 Task: Open Card Card0000000373 in Board Board0000000094 in Workspace WS0000000032 in Trello. Add Member Ayush98111@gmail.com to Card Card0000000373 in Board Board0000000094 in Workspace WS0000000032 in Trello. Add Green Label titled Label0000000373 to Card Card0000000373 in Board Board0000000094 in Workspace WS0000000032 in Trello. Add Checklist CL0000000373 to Card Card0000000373 in Board Board0000000094 in Workspace WS0000000032 in Trello. Add Dates with Start Date as Apr 08 2023 and Due Date as Apr 30 2023 to Card Card0000000373 in Board Board0000000094 in Workspace WS0000000032 in Trello
Action: Mouse moved to (106, 344)
Screenshot: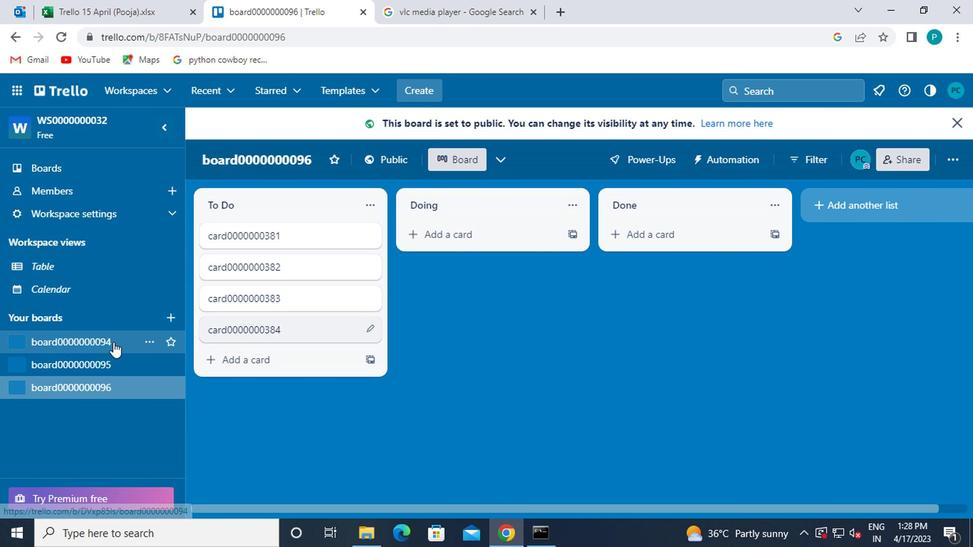 
Action: Mouse pressed left at (106, 344)
Screenshot: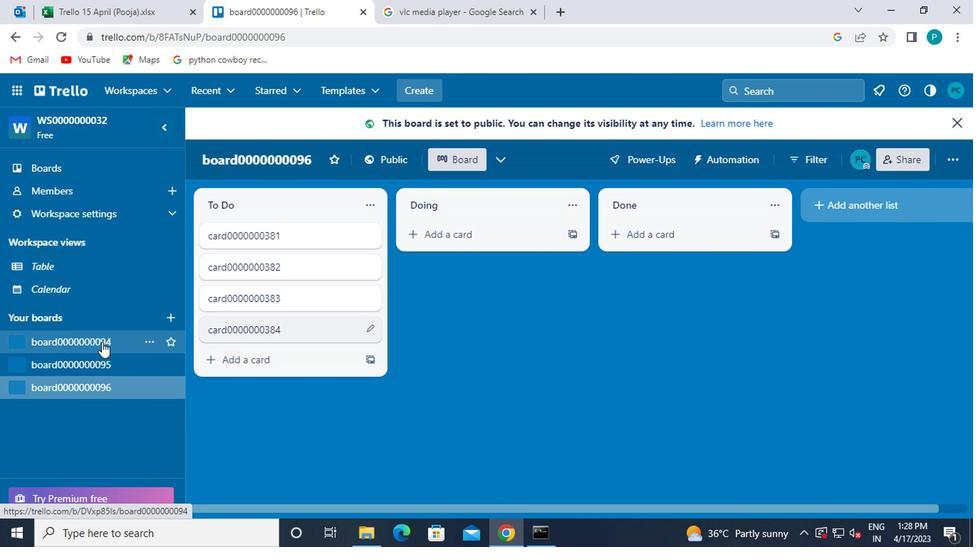 
Action: Mouse moved to (227, 207)
Screenshot: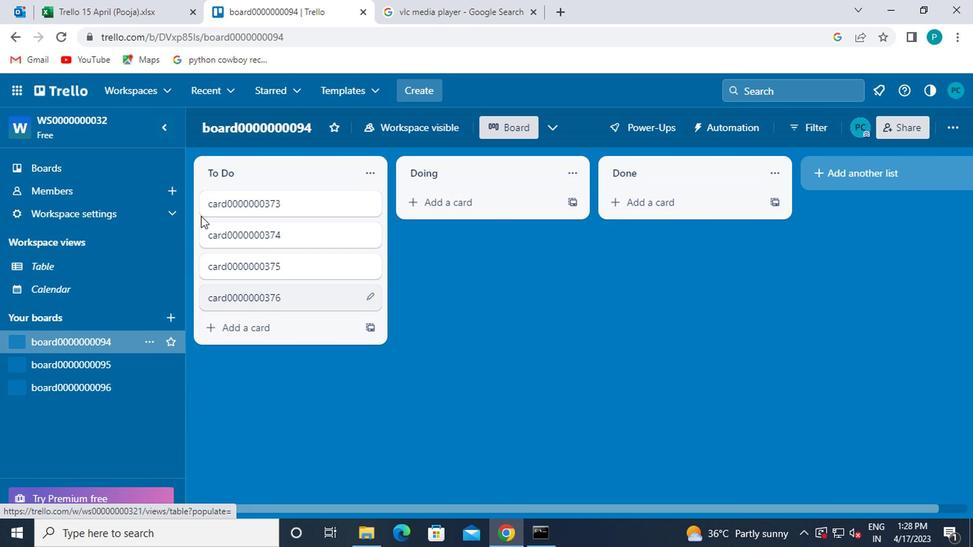 
Action: Mouse pressed left at (227, 207)
Screenshot: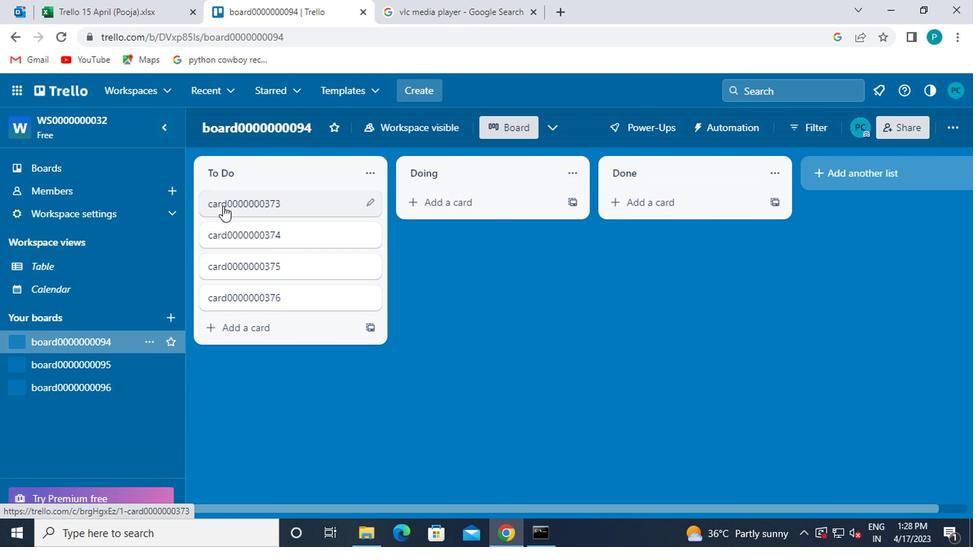 
Action: Mouse moved to (647, 204)
Screenshot: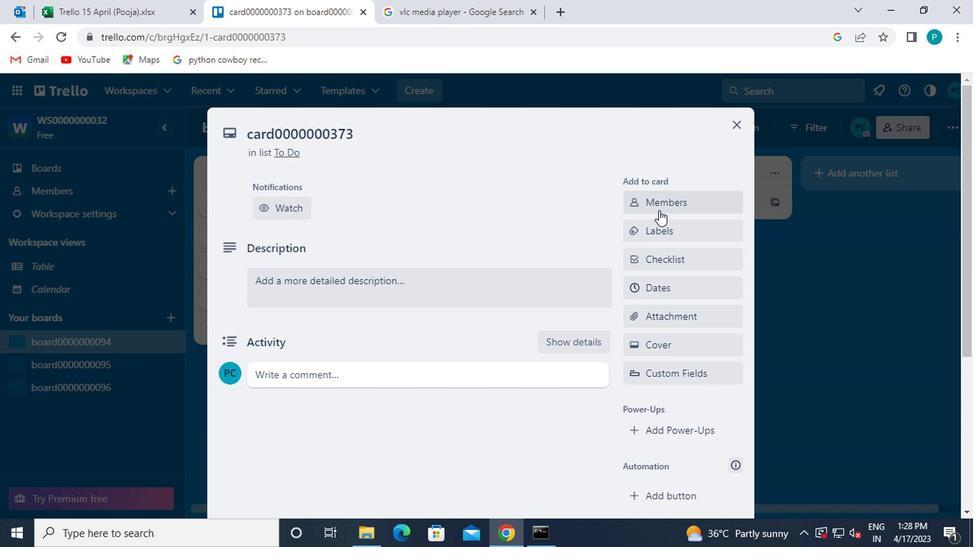 
Action: Mouse pressed left at (647, 204)
Screenshot: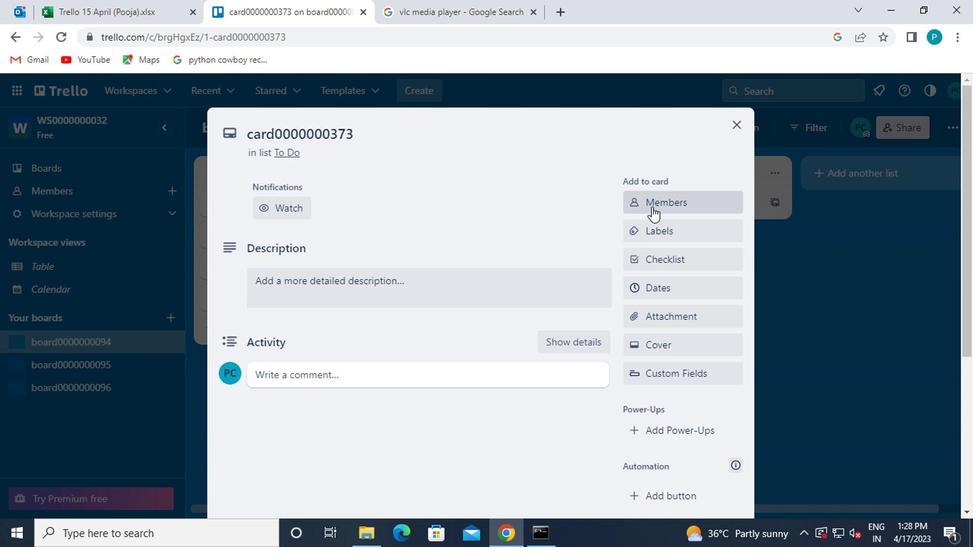 
Action: Mouse moved to (654, 267)
Screenshot: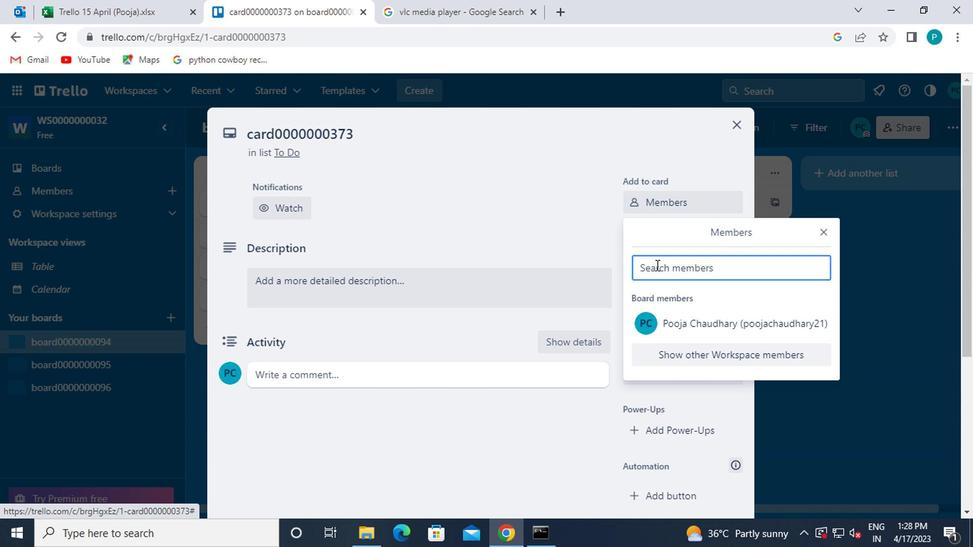 
Action: Mouse pressed left at (654, 267)
Screenshot: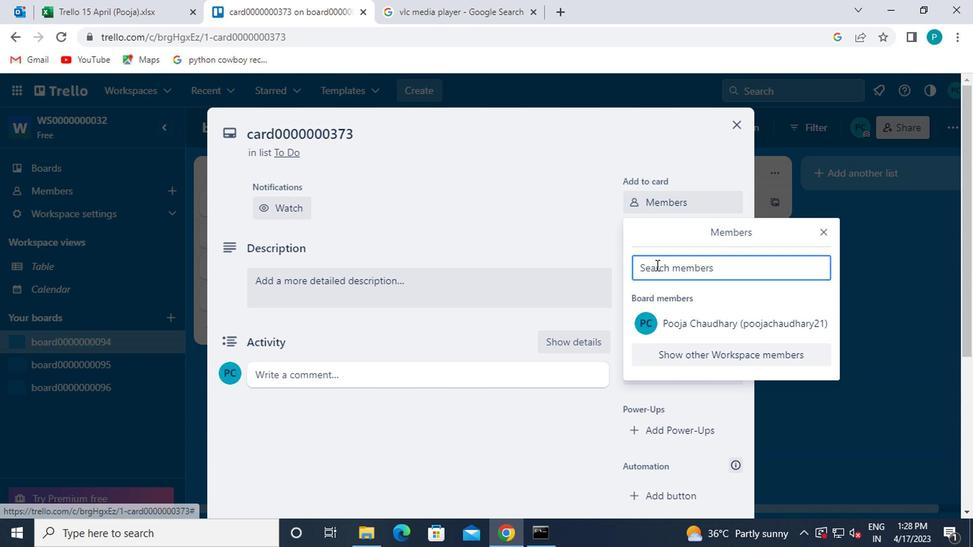 
Action: Mouse moved to (655, 264)
Screenshot: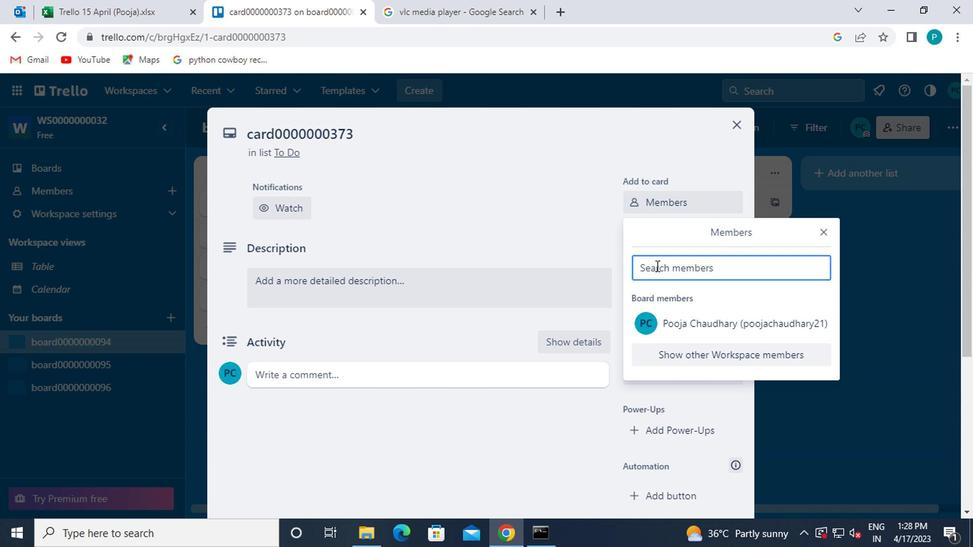 
Action: Key pressed ayush98111<Key.shift>@GMAIL.COM
Screenshot: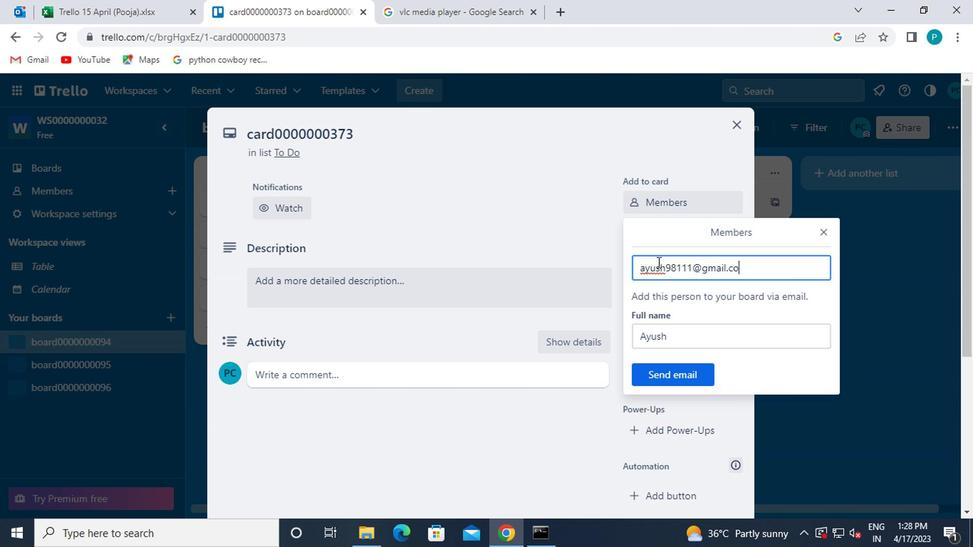 
Action: Mouse moved to (687, 371)
Screenshot: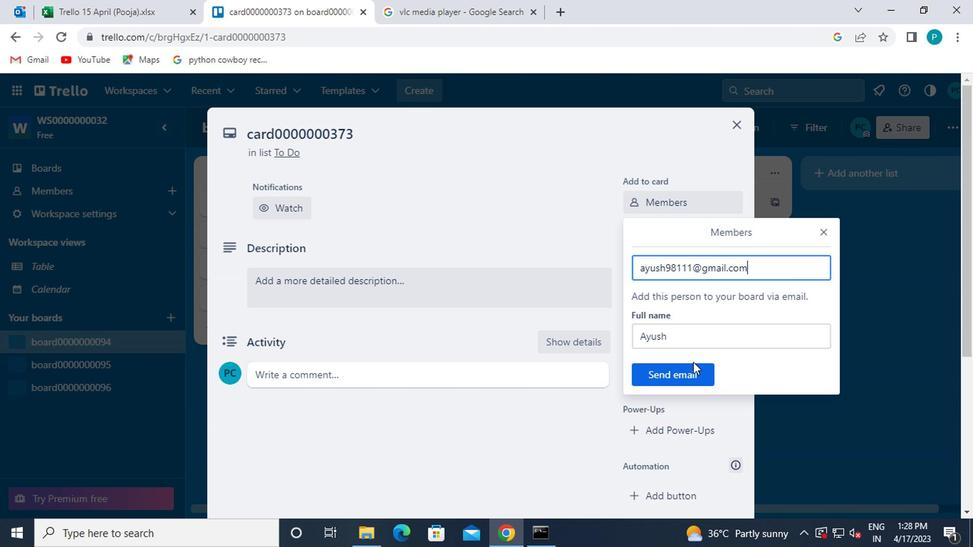 
Action: Mouse pressed left at (687, 371)
Screenshot: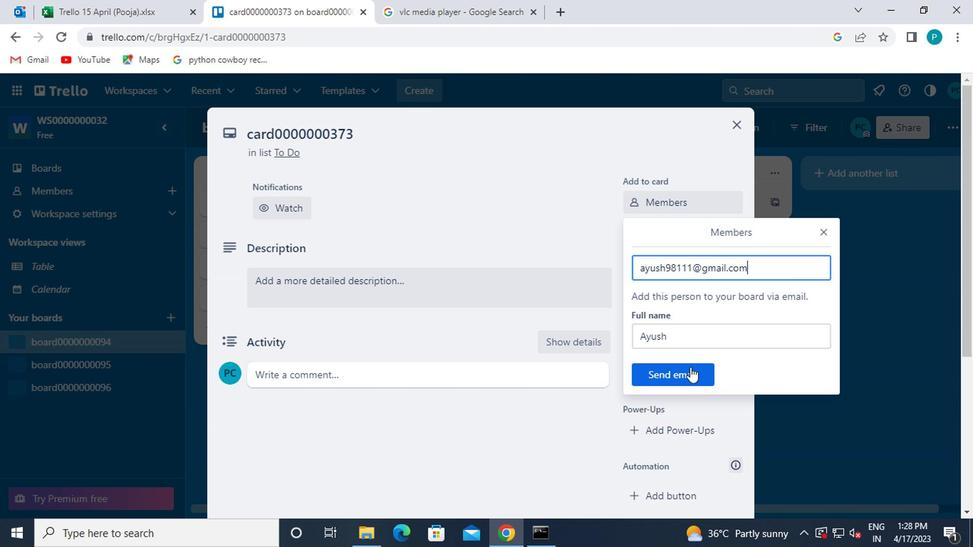 
Action: Mouse moved to (638, 283)
Screenshot: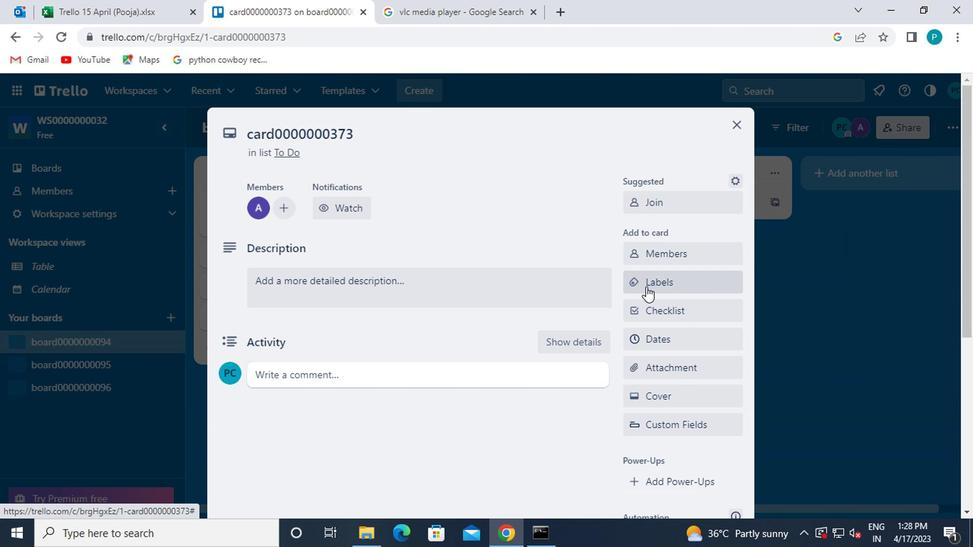 
Action: Mouse pressed left at (638, 283)
Screenshot: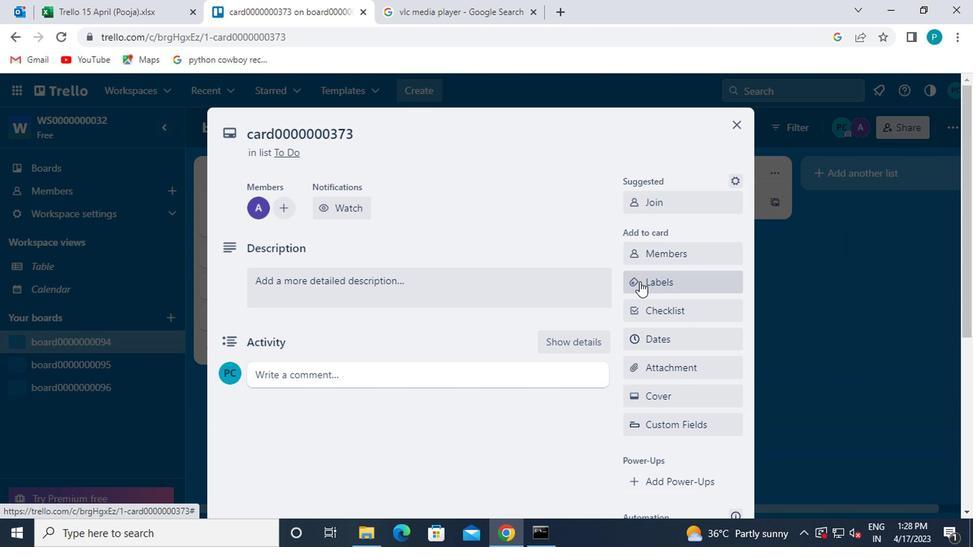 
Action: Mouse moved to (687, 379)
Screenshot: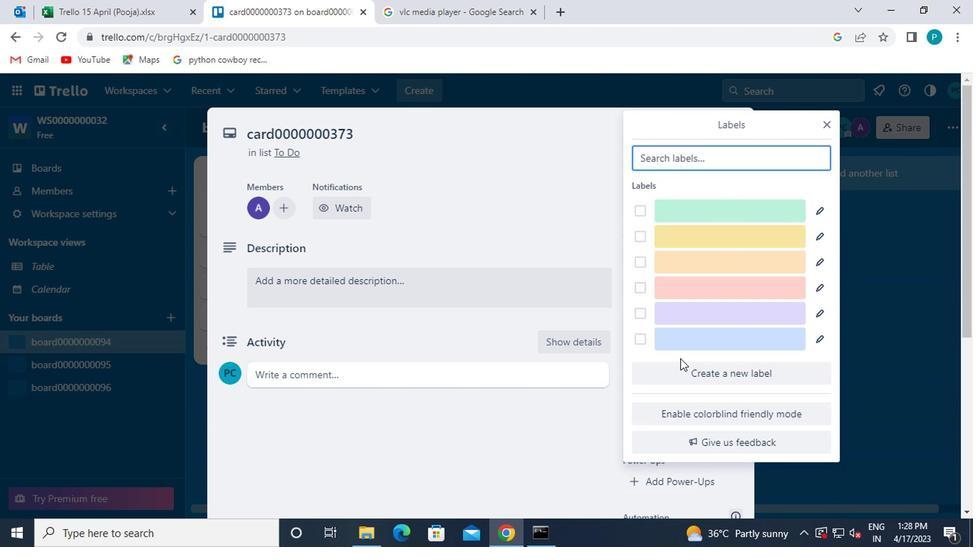 
Action: Mouse pressed left at (687, 379)
Screenshot: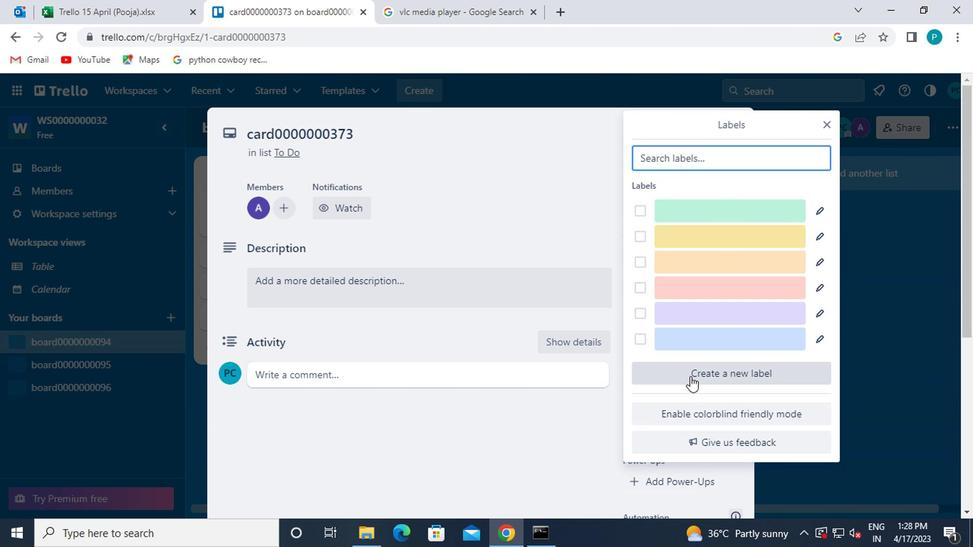 
Action: Mouse moved to (659, 329)
Screenshot: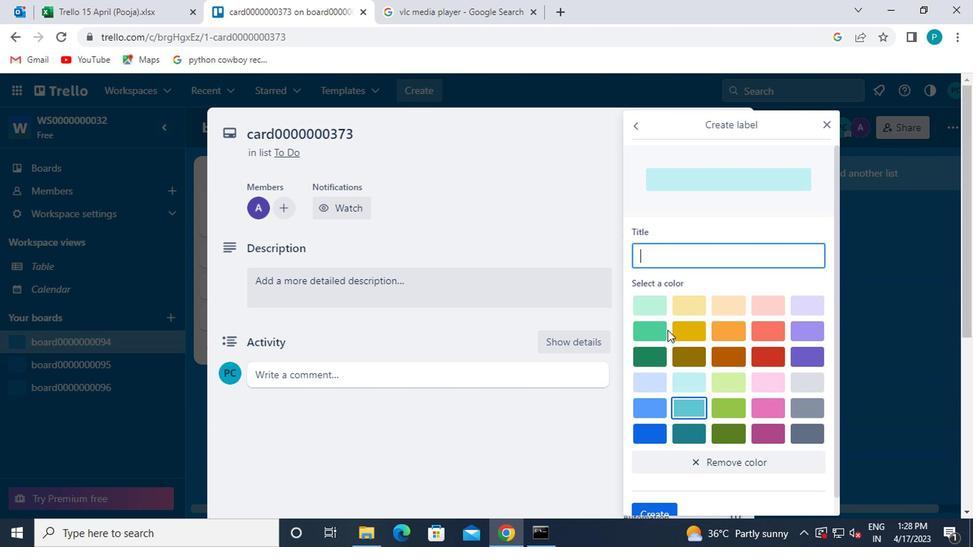 
Action: Mouse pressed left at (659, 329)
Screenshot: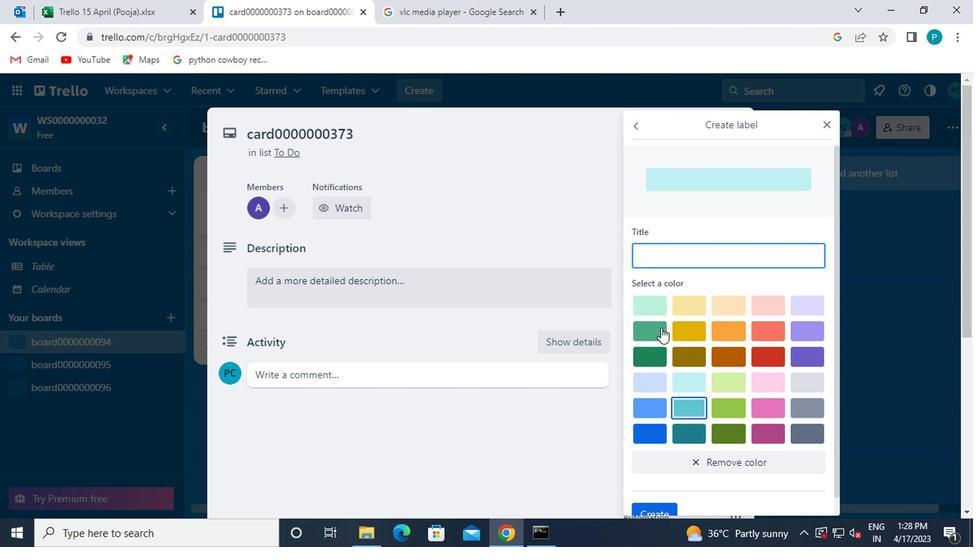 
Action: Mouse moved to (643, 253)
Screenshot: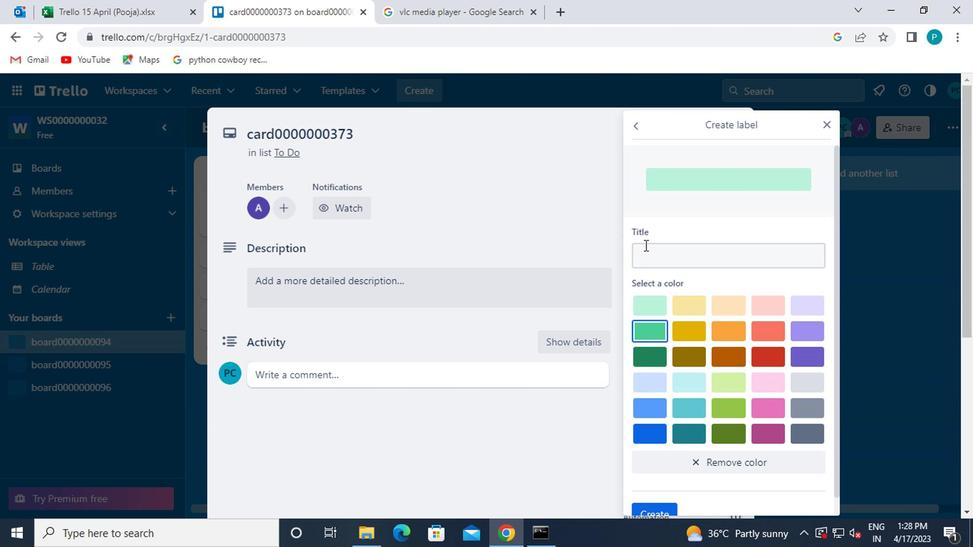 
Action: Mouse pressed left at (643, 253)
Screenshot: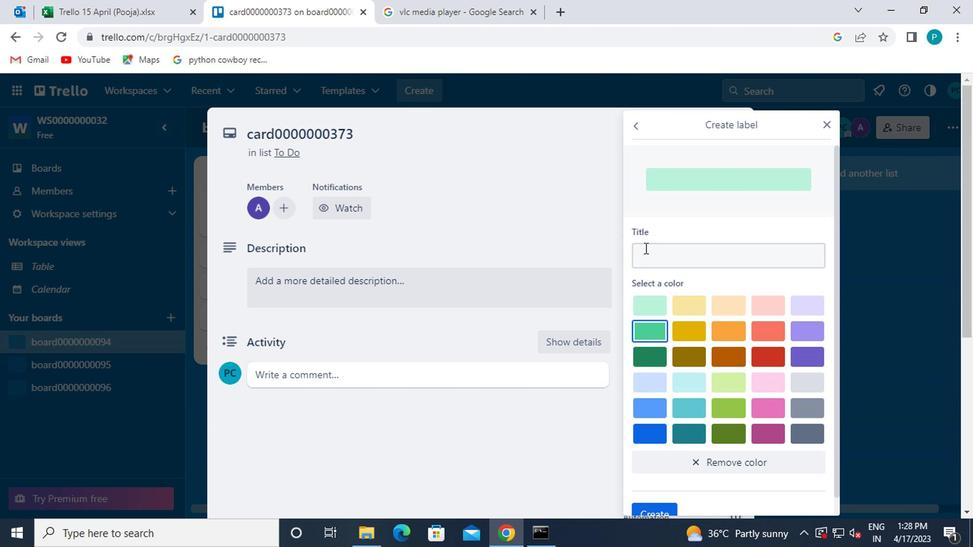 
Action: Mouse moved to (643, 253)
Screenshot: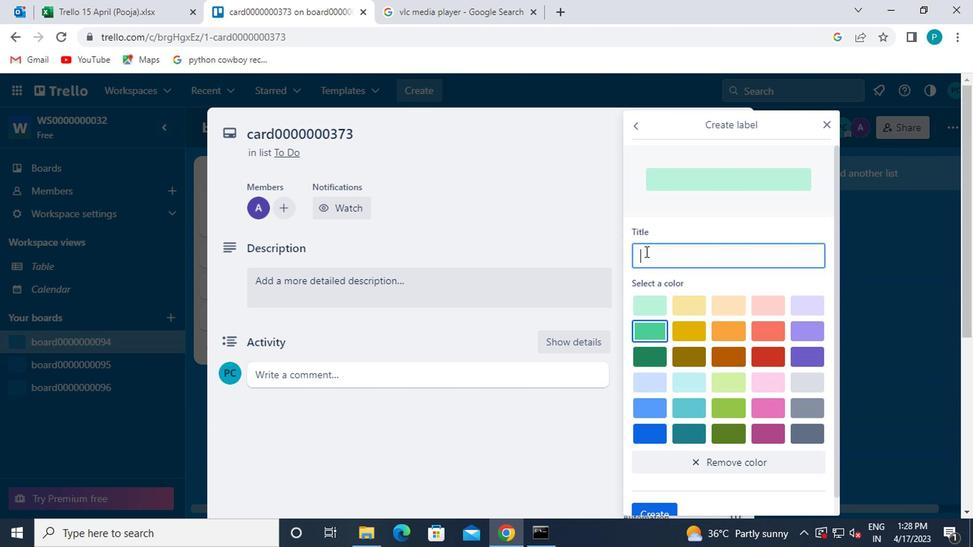 
Action: Key pressed <Key.caps_lock>L<Key.caps_lock>ABEL0000000373
Screenshot: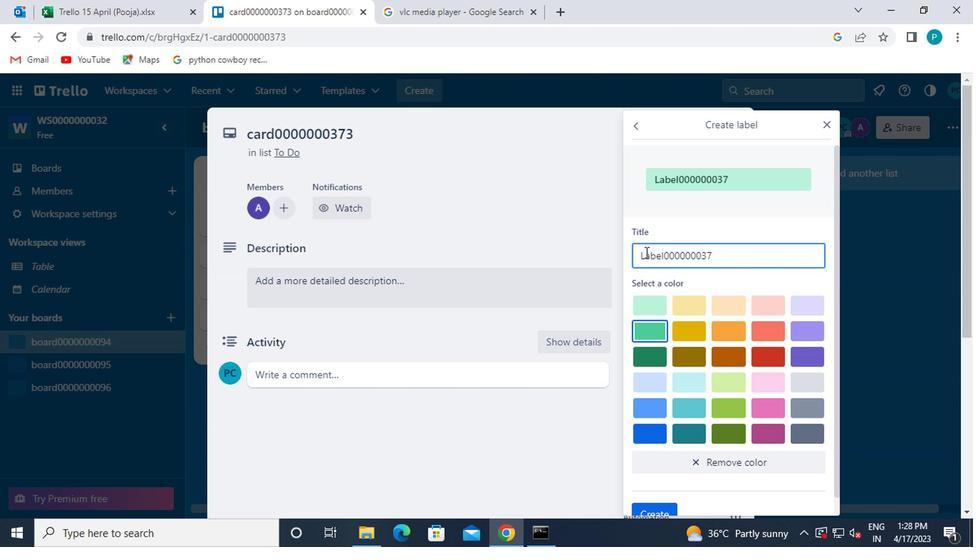 
Action: Mouse moved to (643, 266)
Screenshot: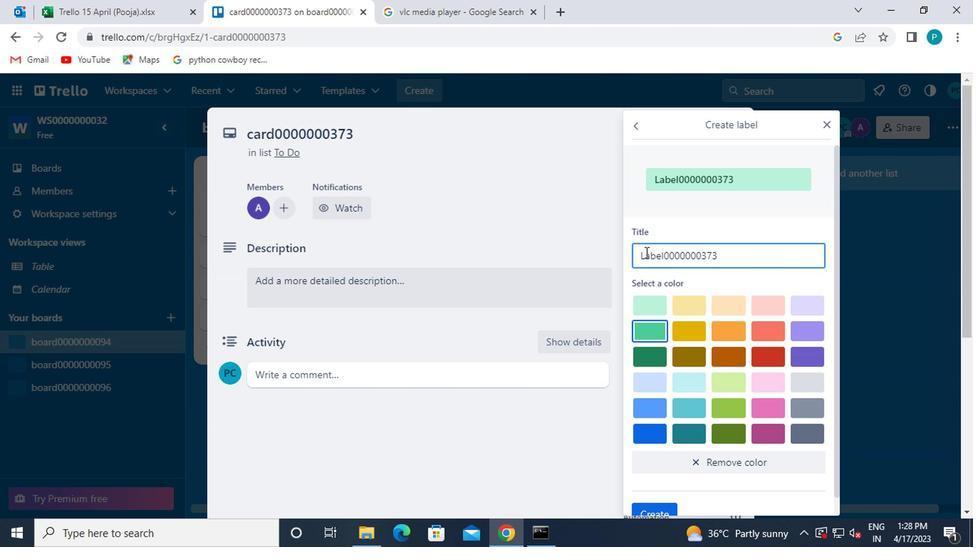 
Action: Mouse scrolled (643, 266) with delta (0, 0)
Screenshot: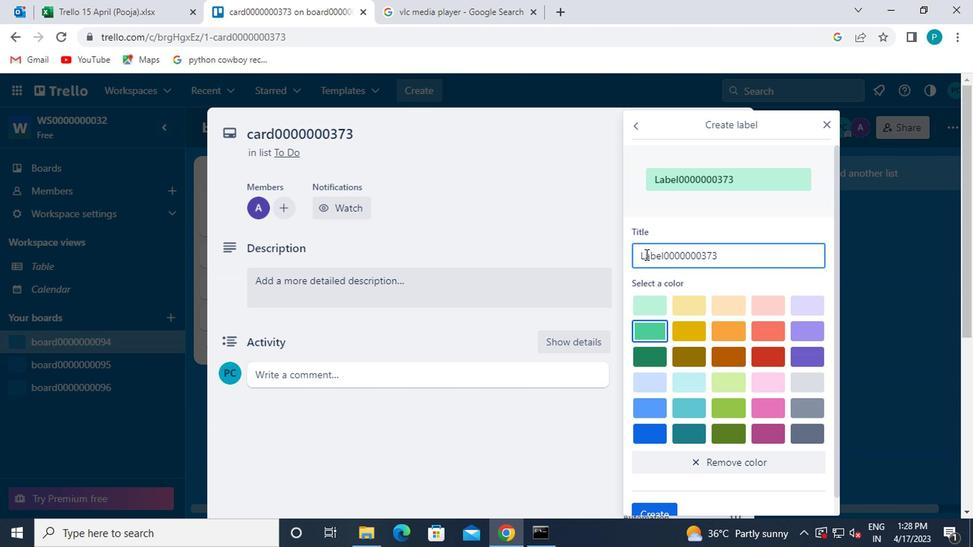 
Action: Mouse moved to (646, 273)
Screenshot: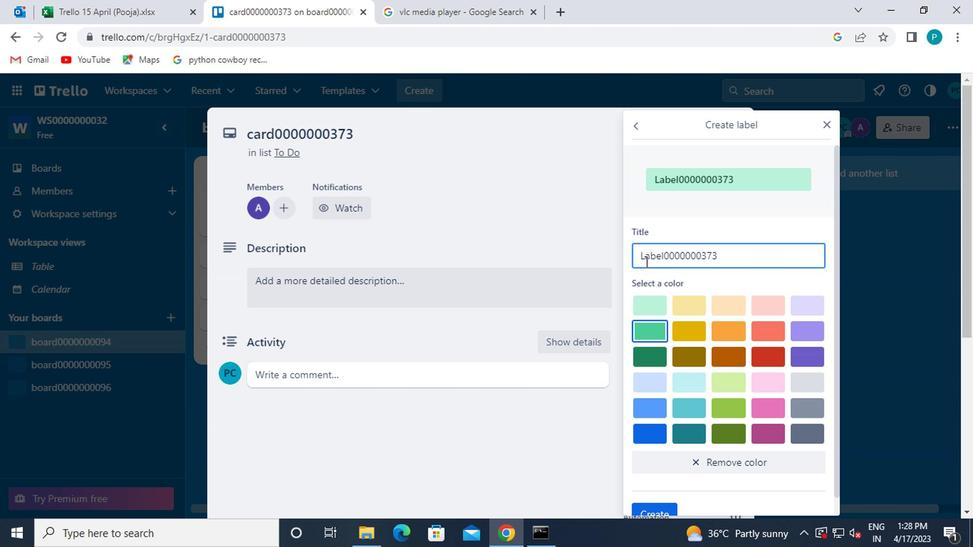 
Action: Mouse scrolled (646, 272) with delta (0, 0)
Screenshot: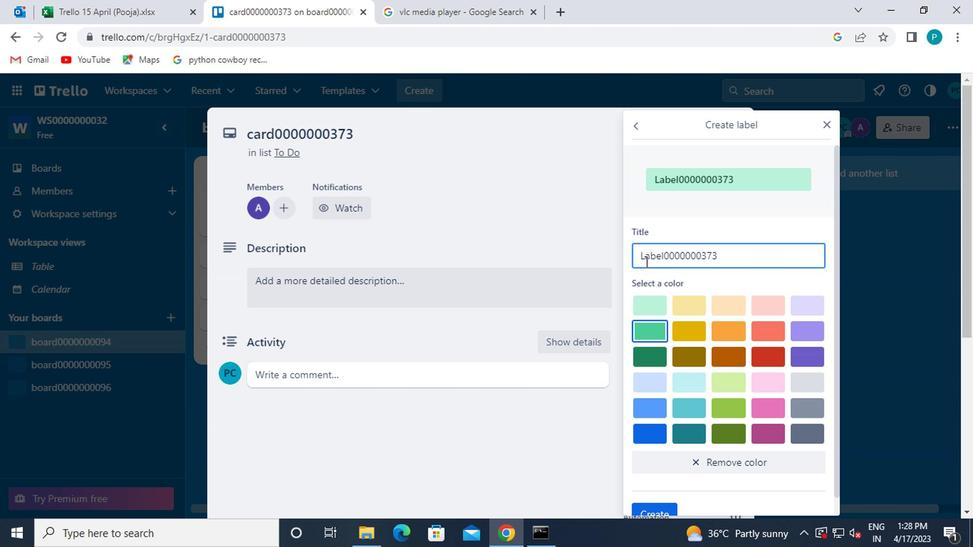 
Action: Mouse moved to (667, 421)
Screenshot: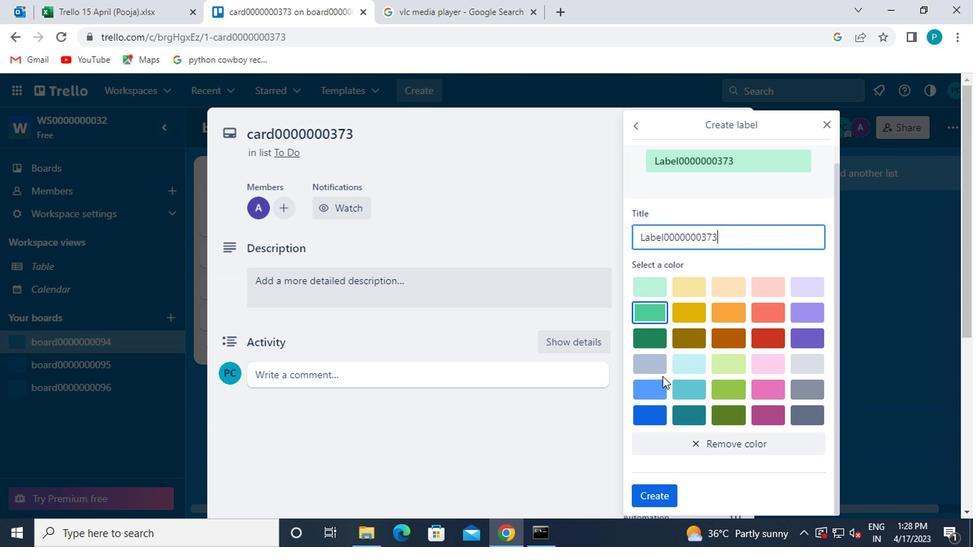 
Action: Mouse scrolled (667, 421) with delta (0, 0)
Screenshot: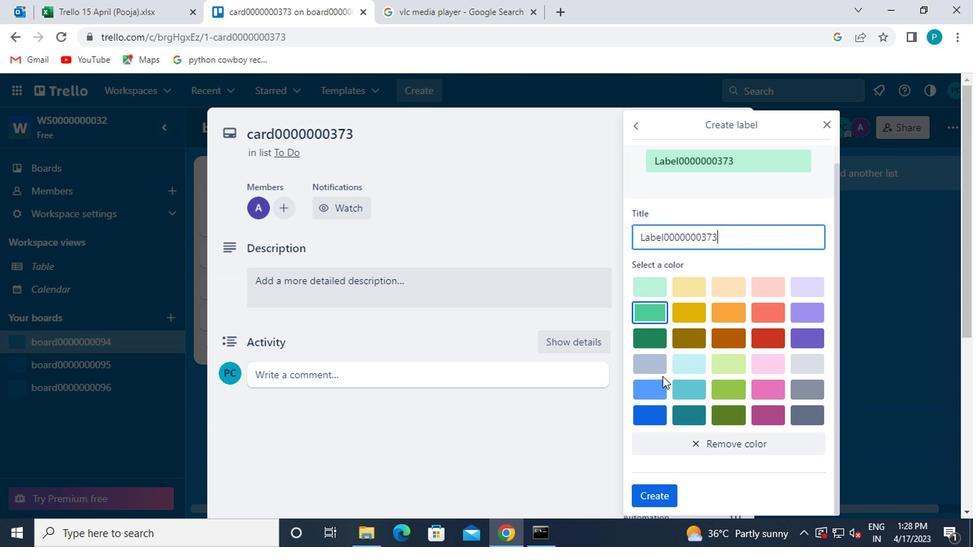 
Action: Mouse moved to (667, 424)
Screenshot: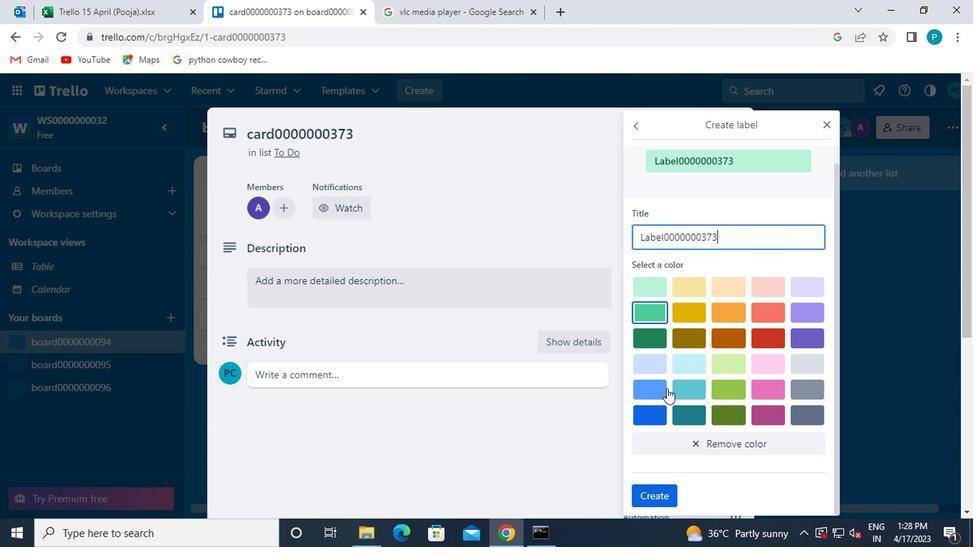 
Action: Mouse scrolled (667, 423) with delta (0, -1)
Screenshot: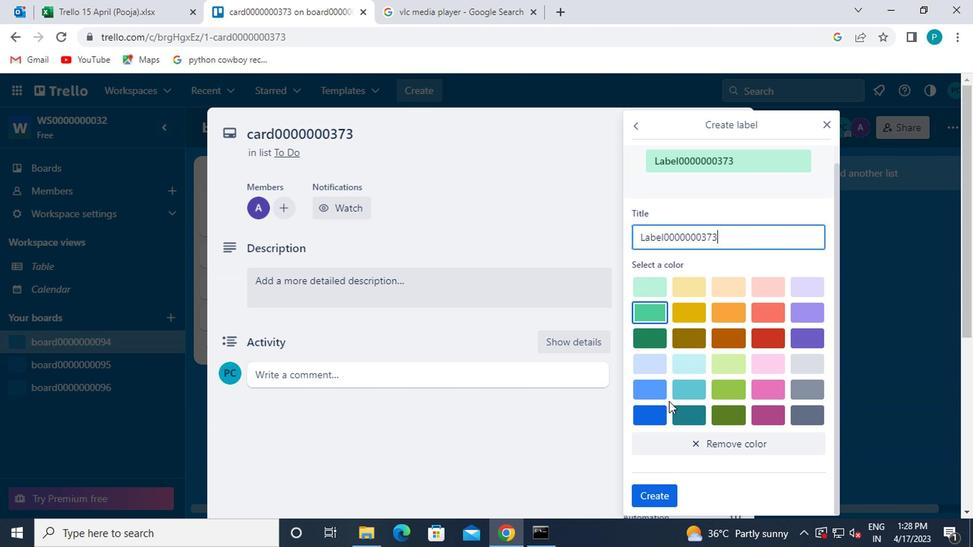 
Action: Mouse moved to (669, 492)
Screenshot: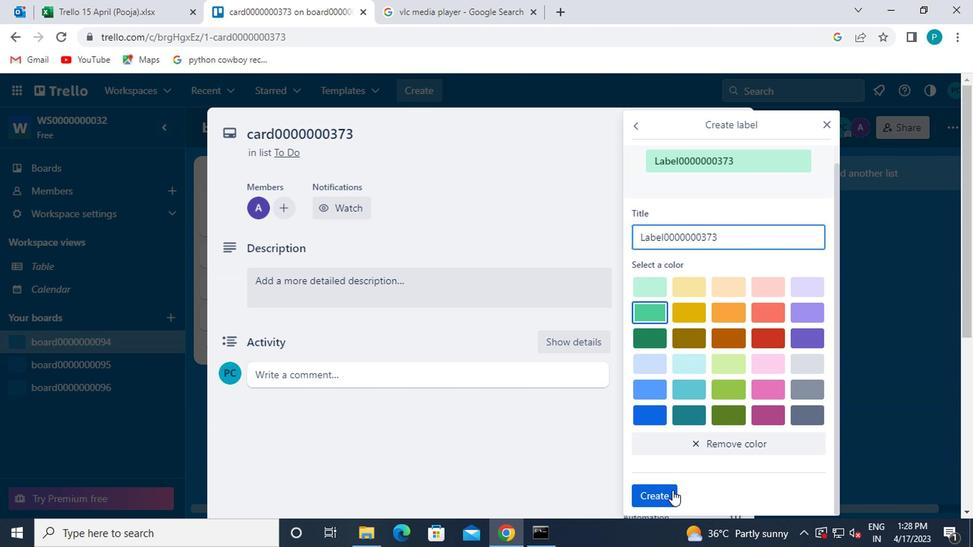
Action: Mouse pressed left at (669, 492)
Screenshot: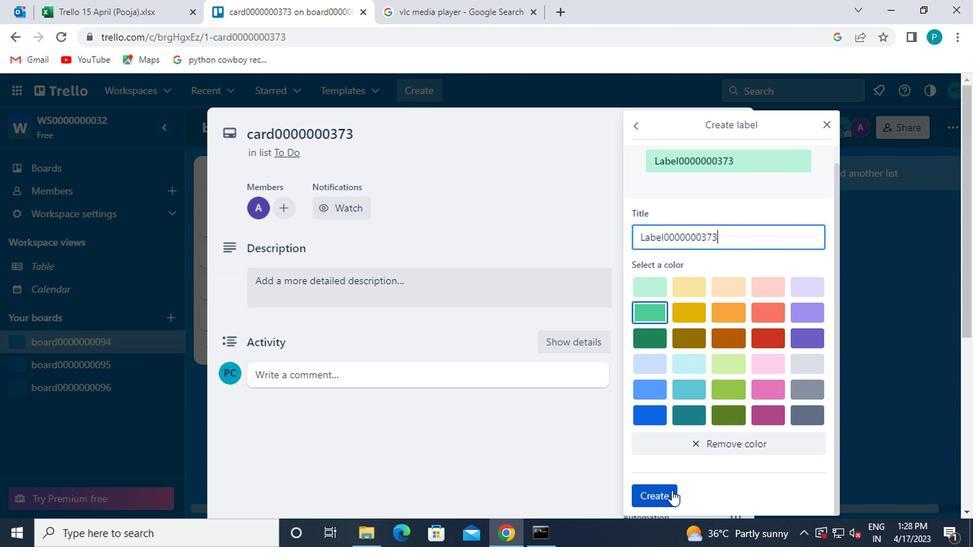 
Action: Mouse moved to (820, 127)
Screenshot: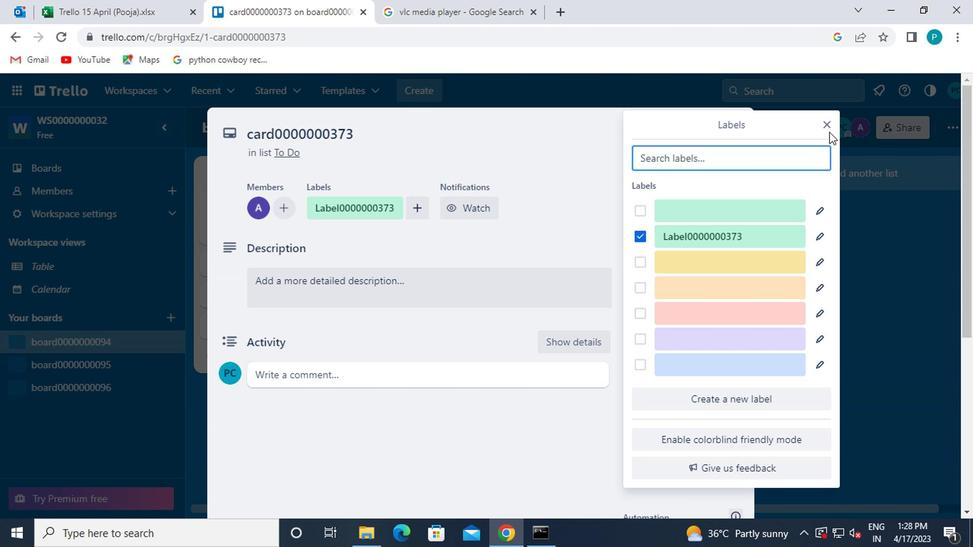 
Action: Mouse pressed left at (820, 127)
Screenshot: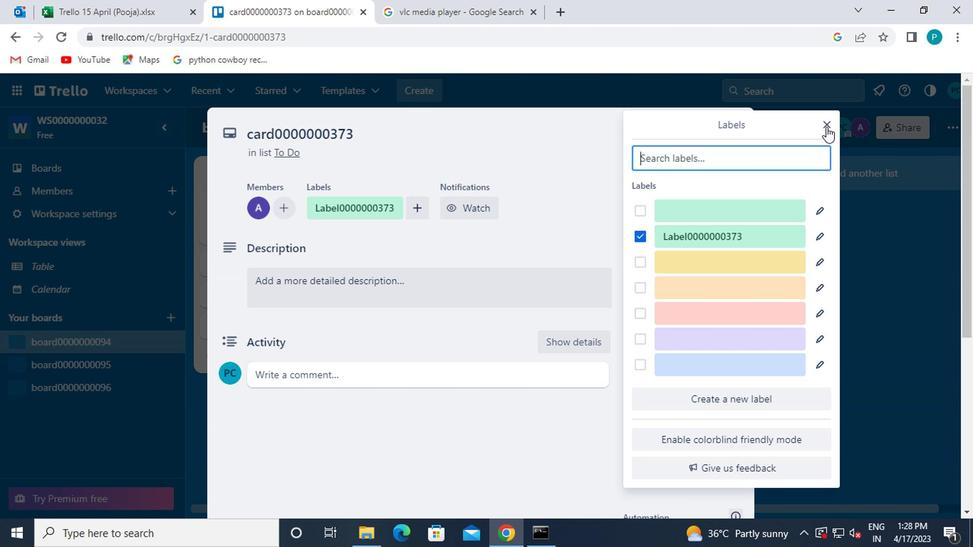 
Action: Mouse moved to (699, 315)
Screenshot: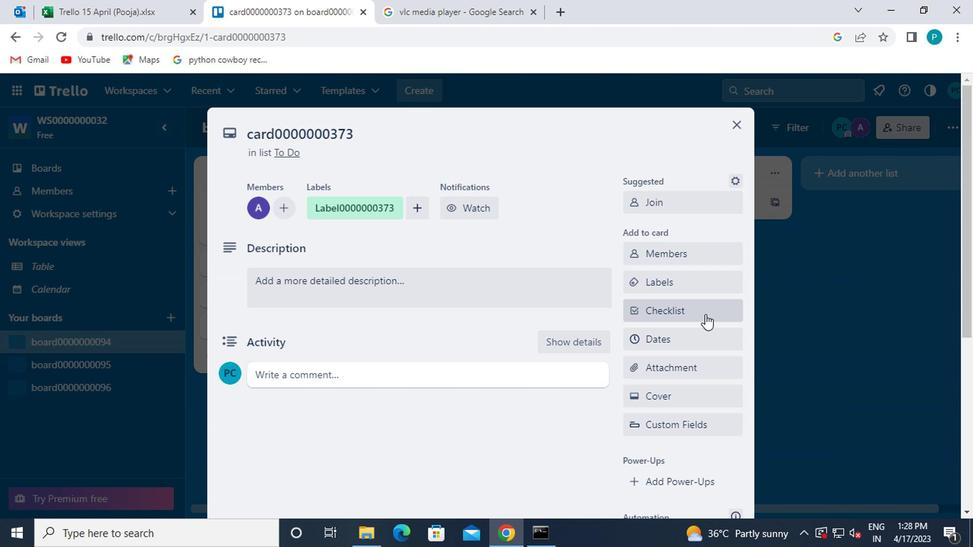 
Action: Mouse pressed left at (699, 315)
Screenshot: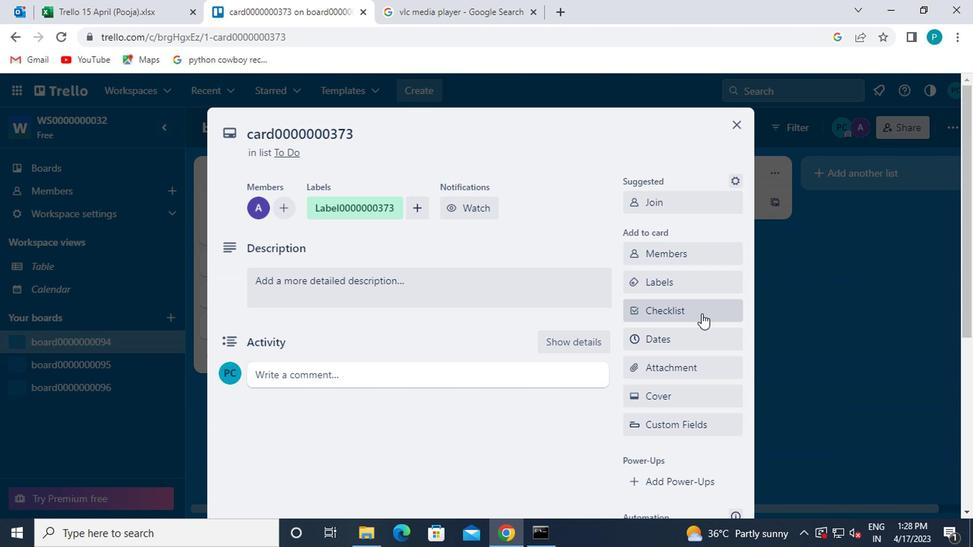 
Action: Mouse moved to (699, 316)
Screenshot: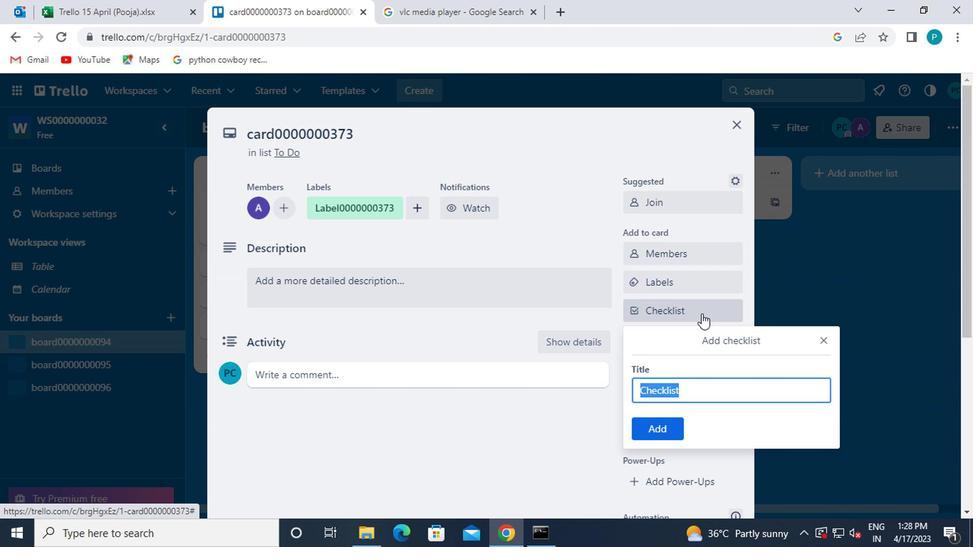 
Action: Key pressed <Key.caps_lock>CL0000000373
Screenshot: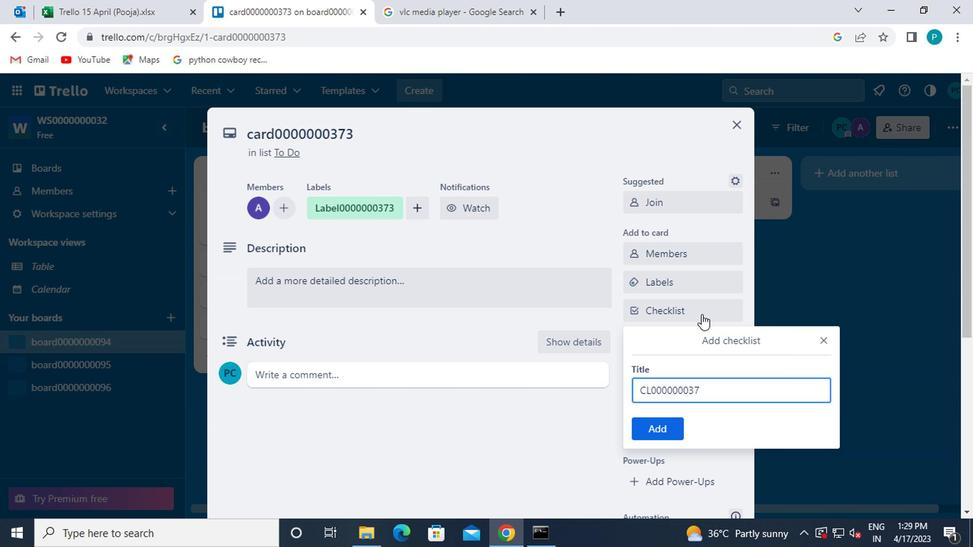 
Action: Mouse moved to (668, 428)
Screenshot: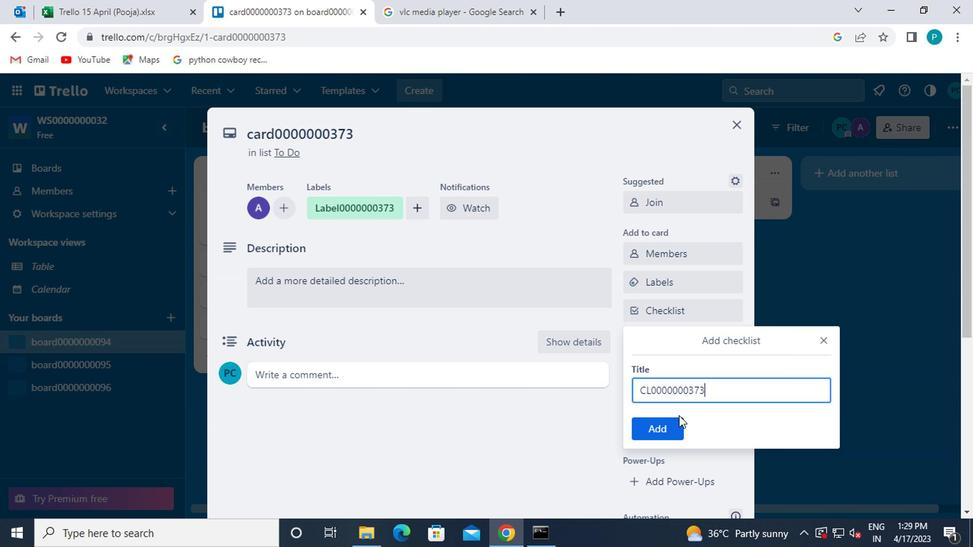 
Action: Mouse pressed left at (668, 428)
Screenshot: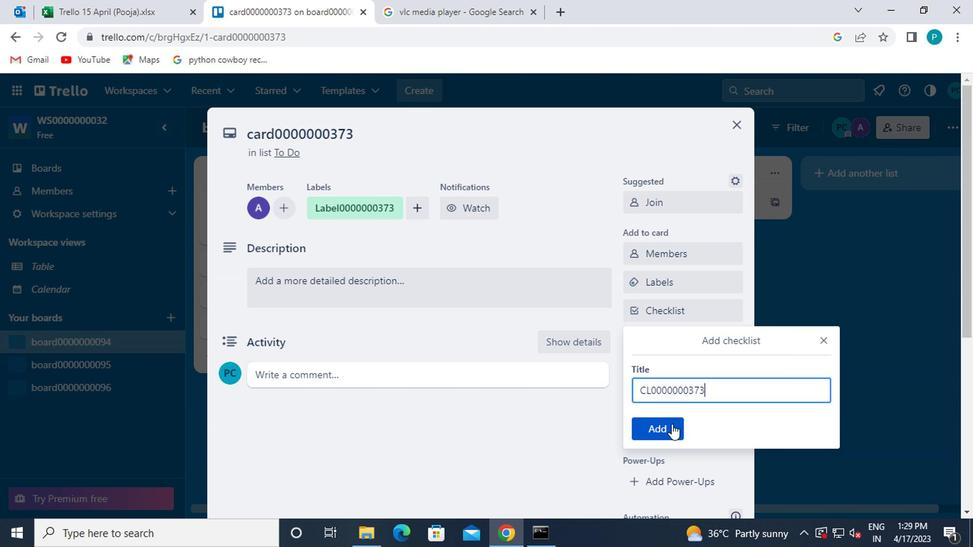 
Action: Mouse moved to (648, 339)
Screenshot: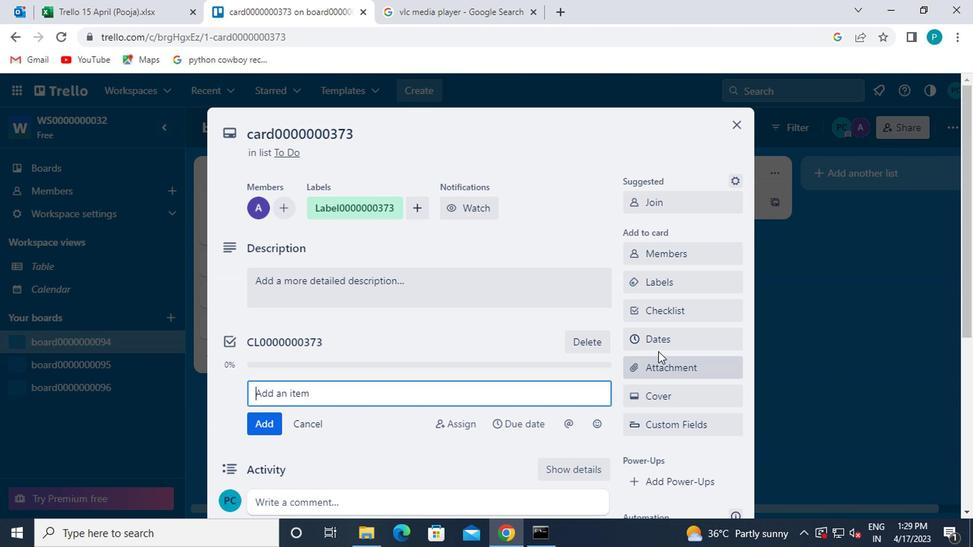 
Action: Mouse pressed left at (648, 339)
Screenshot: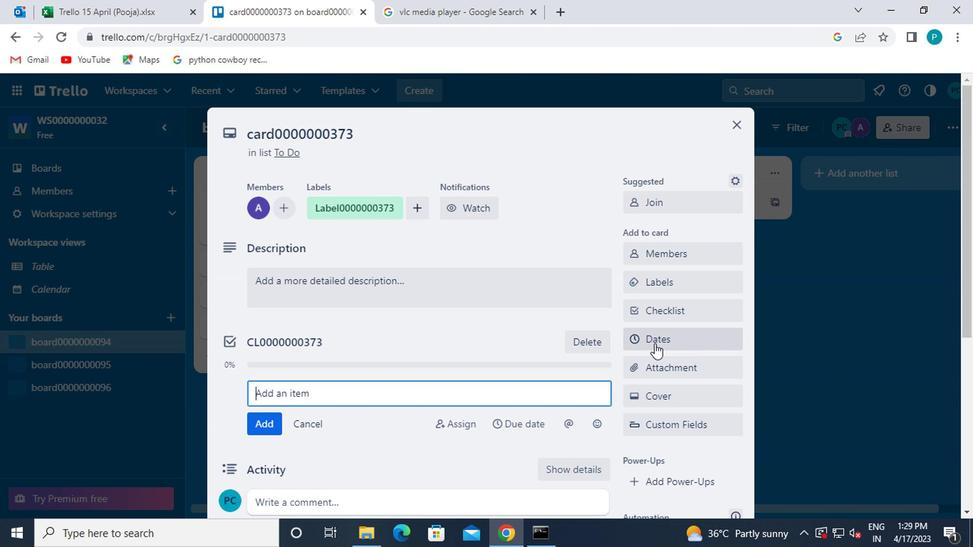 
Action: Mouse moved to (636, 380)
Screenshot: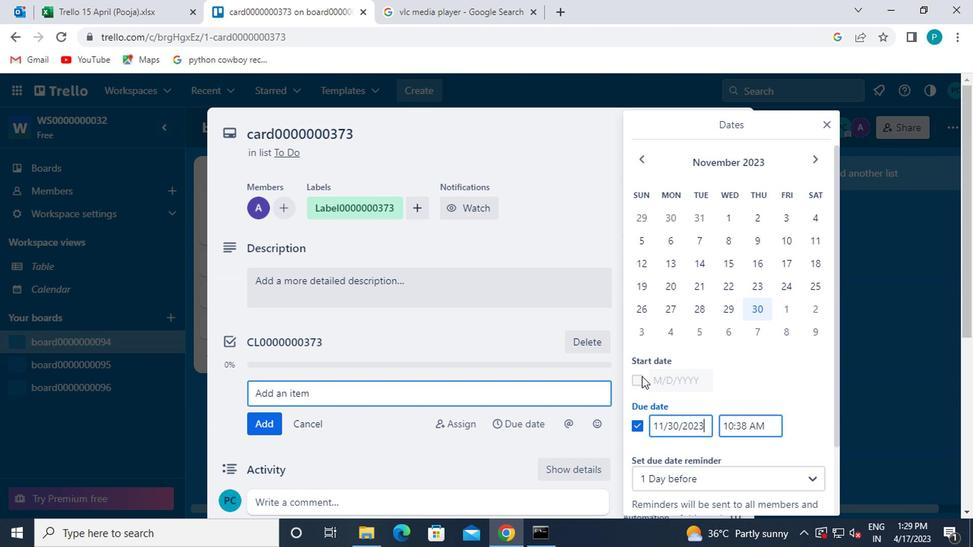 
Action: Mouse pressed left at (636, 380)
Screenshot: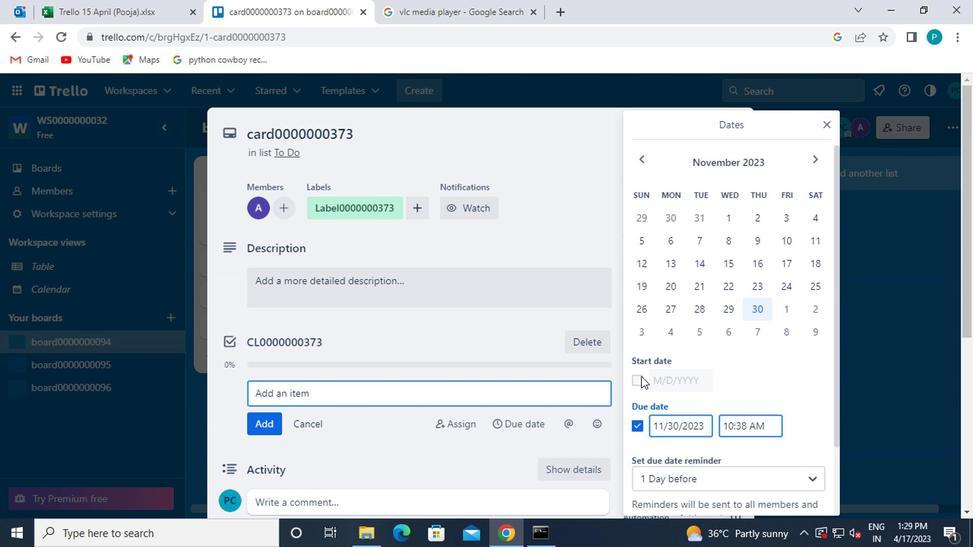 
Action: Mouse moved to (635, 164)
Screenshot: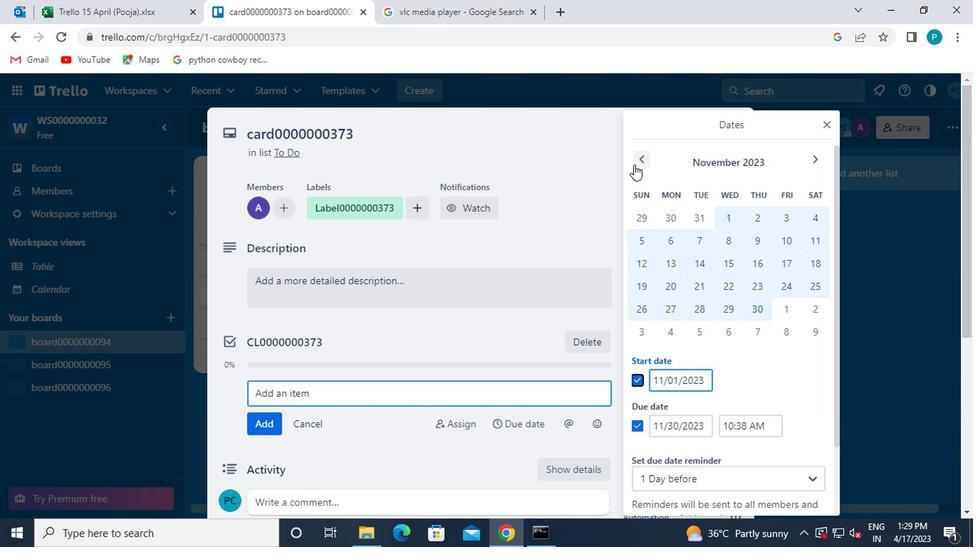 
Action: Mouse pressed left at (635, 164)
Screenshot: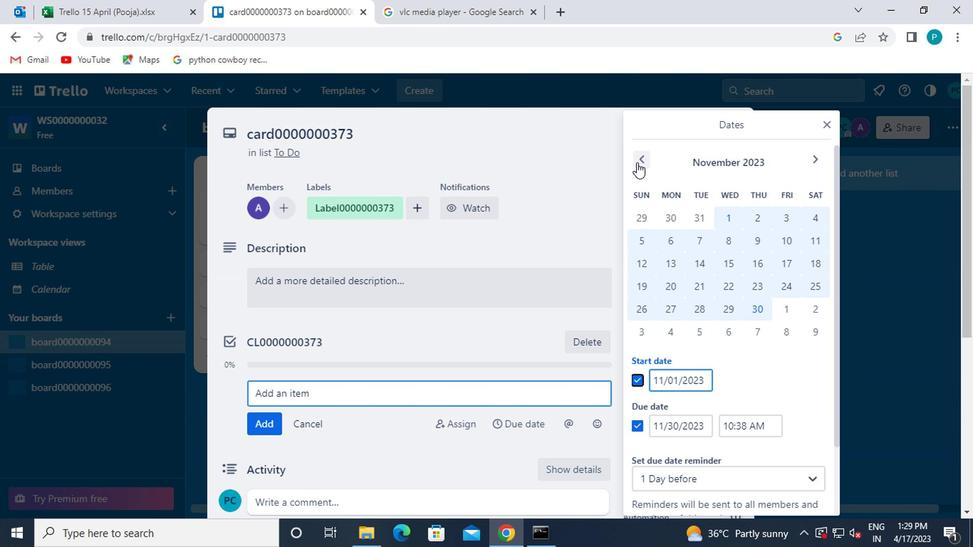 
Action: Mouse pressed left at (635, 164)
Screenshot: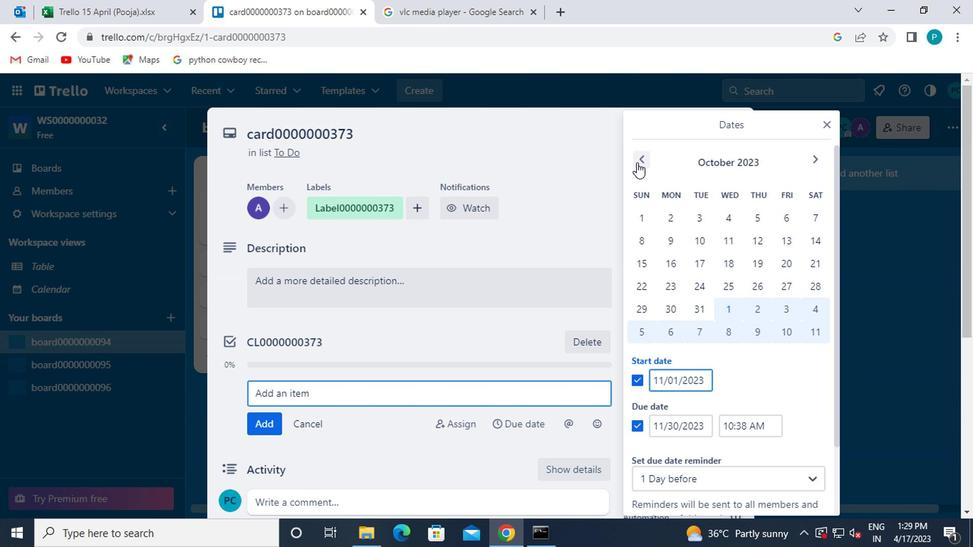 
Action: Mouse pressed left at (635, 164)
Screenshot: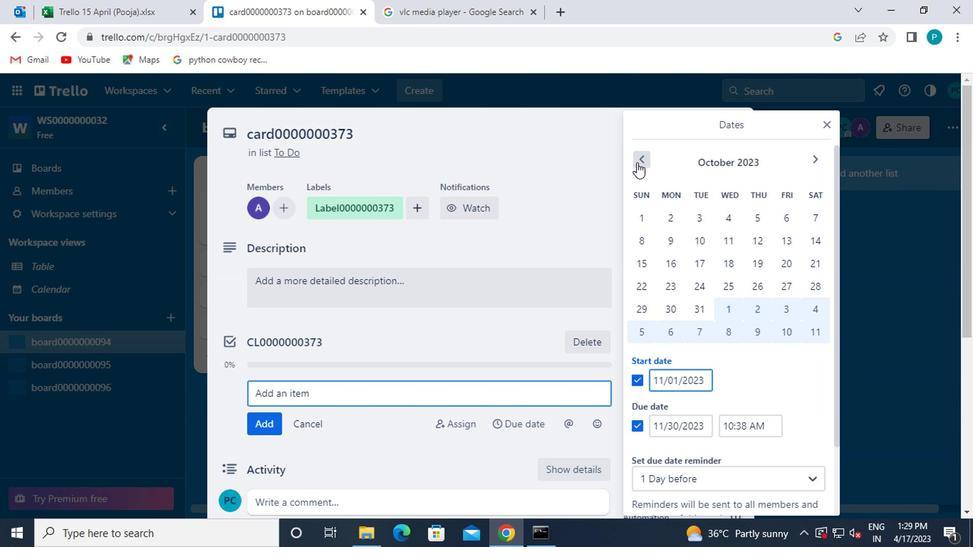 
Action: Mouse pressed left at (635, 164)
Screenshot: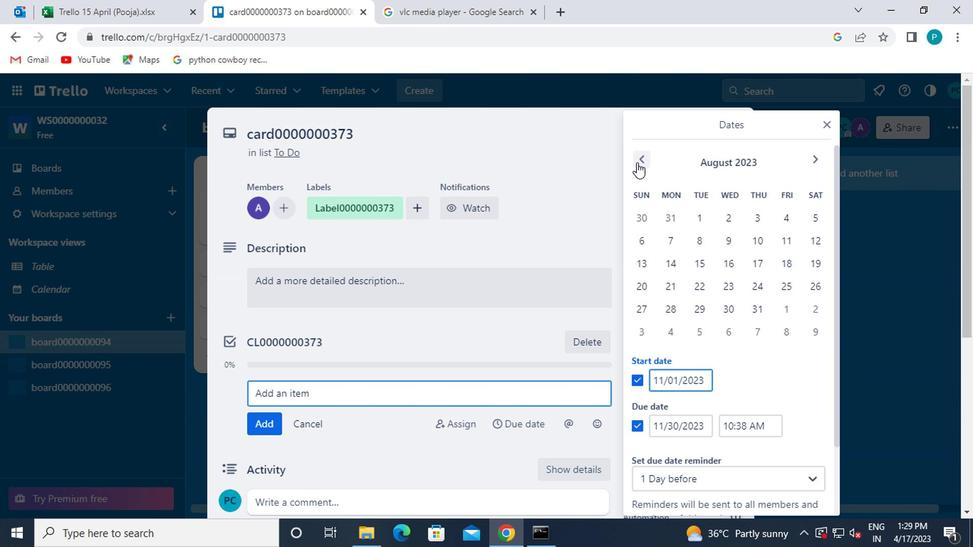 
Action: Mouse pressed left at (635, 164)
Screenshot: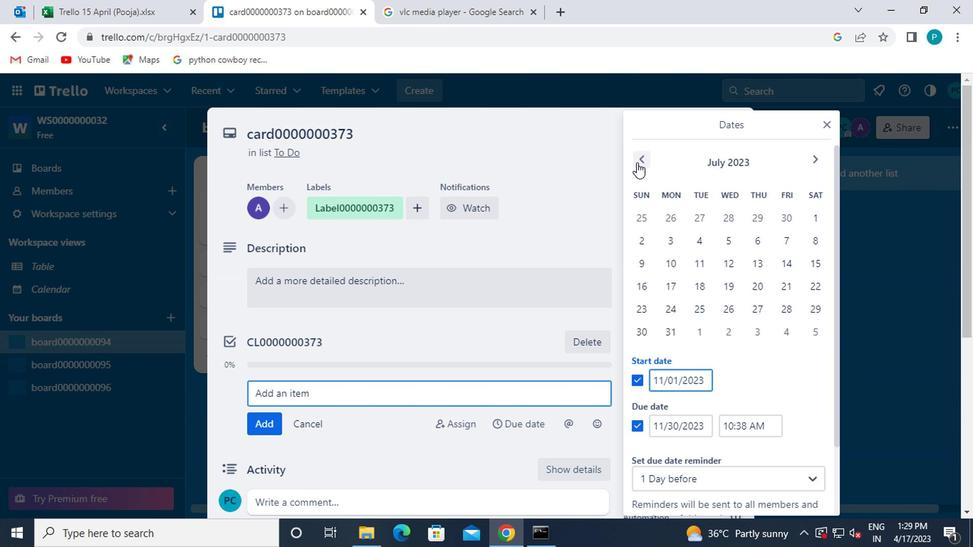 
Action: Mouse pressed left at (635, 164)
Screenshot: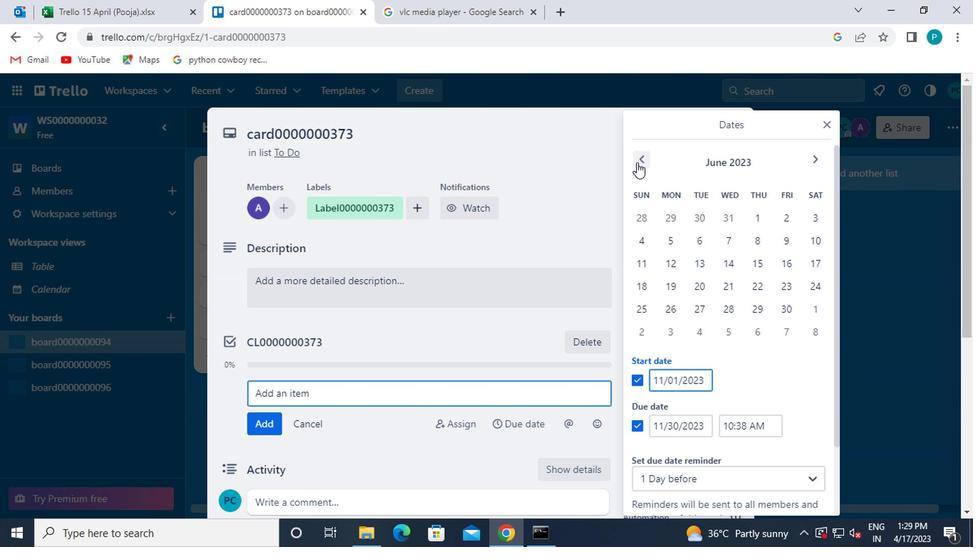 
Action: Mouse pressed left at (635, 164)
Screenshot: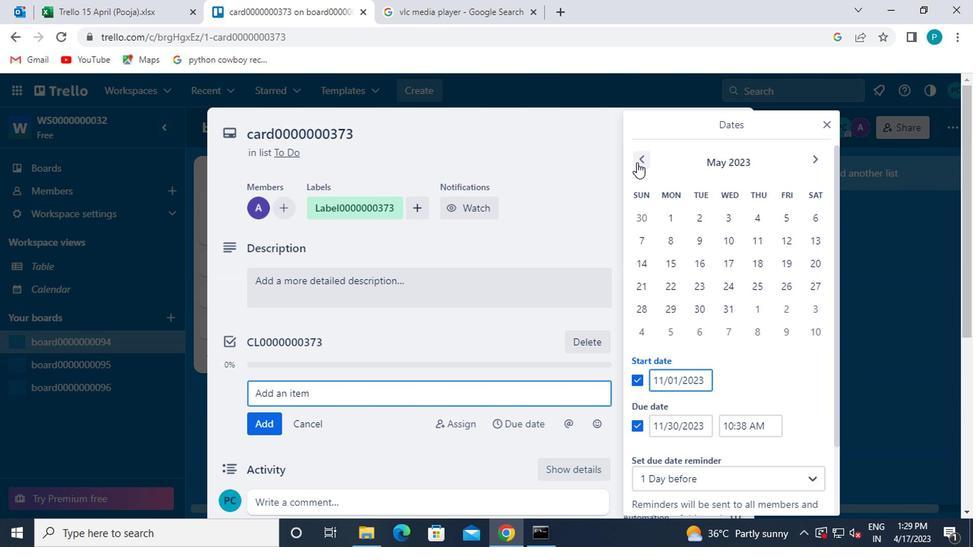 
Action: Mouse moved to (809, 242)
Screenshot: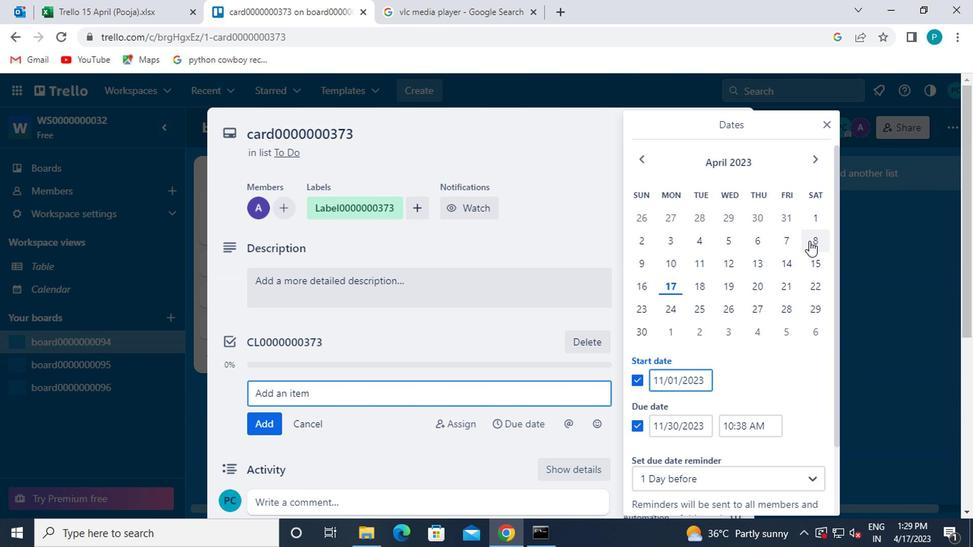 
Action: Mouse pressed left at (809, 242)
Screenshot: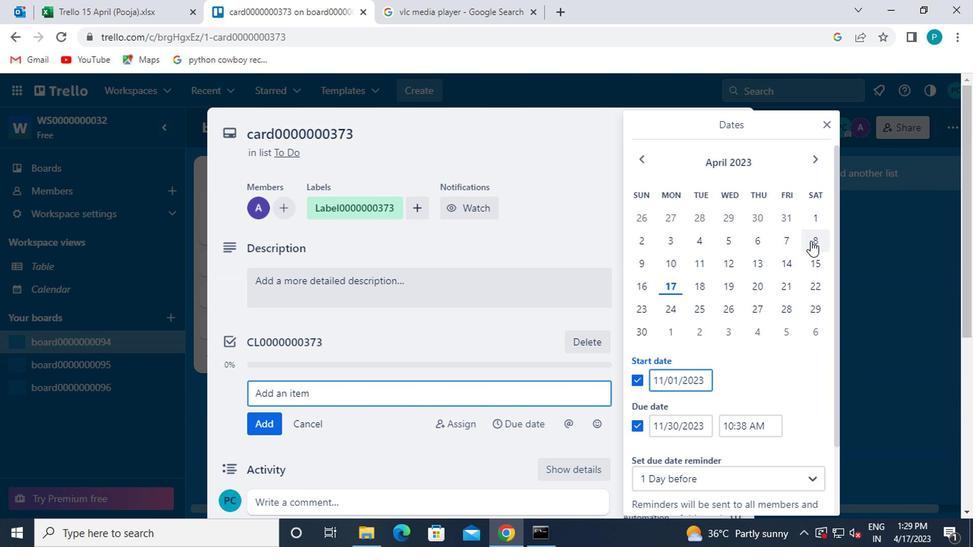
Action: Mouse moved to (644, 329)
Screenshot: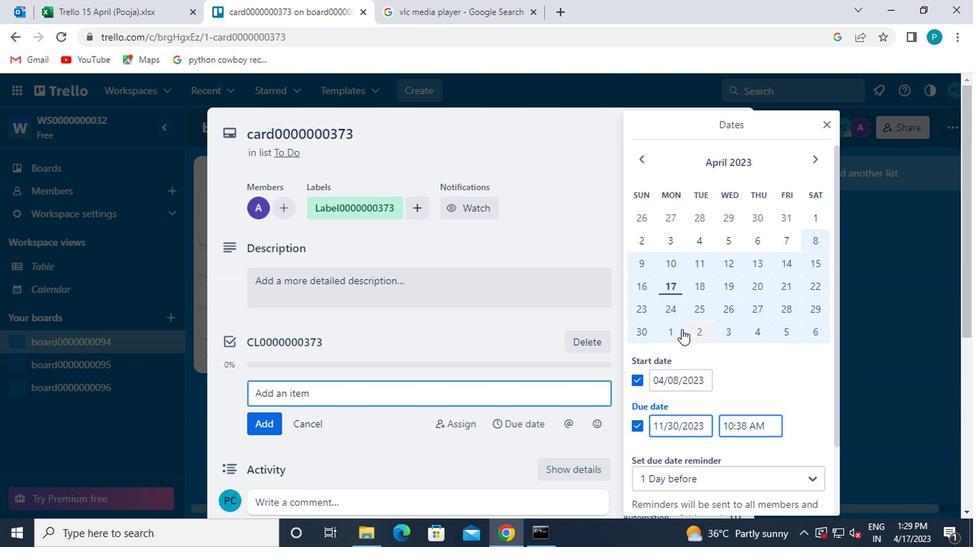 
Action: Mouse pressed left at (644, 329)
Screenshot: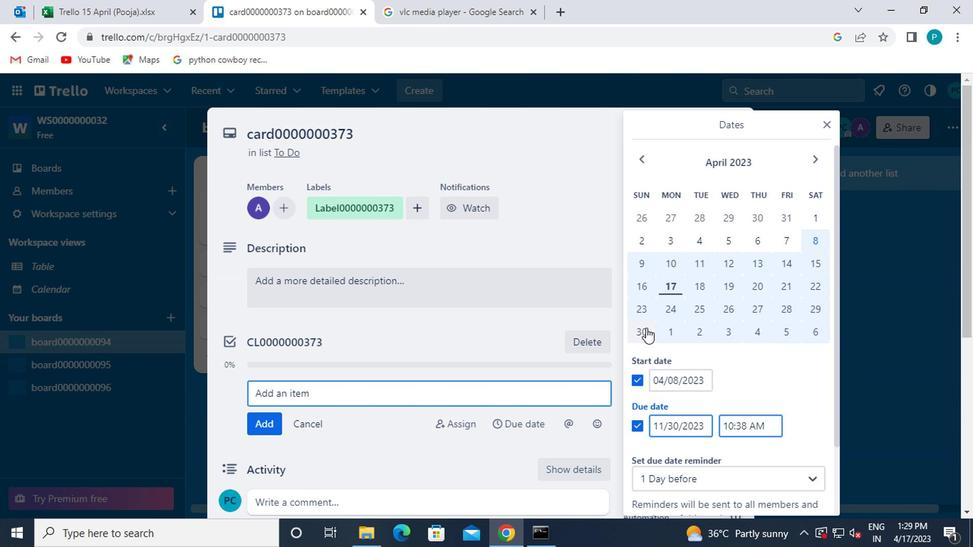 
Action: Mouse moved to (678, 353)
Screenshot: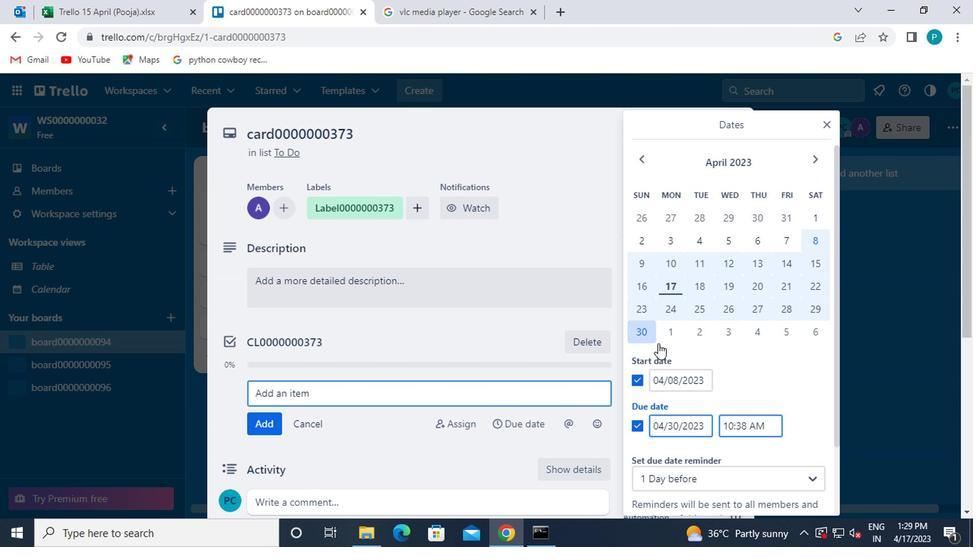 
Action: Mouse scrolled (678, 353) with delta (0, 0)
Screenshot: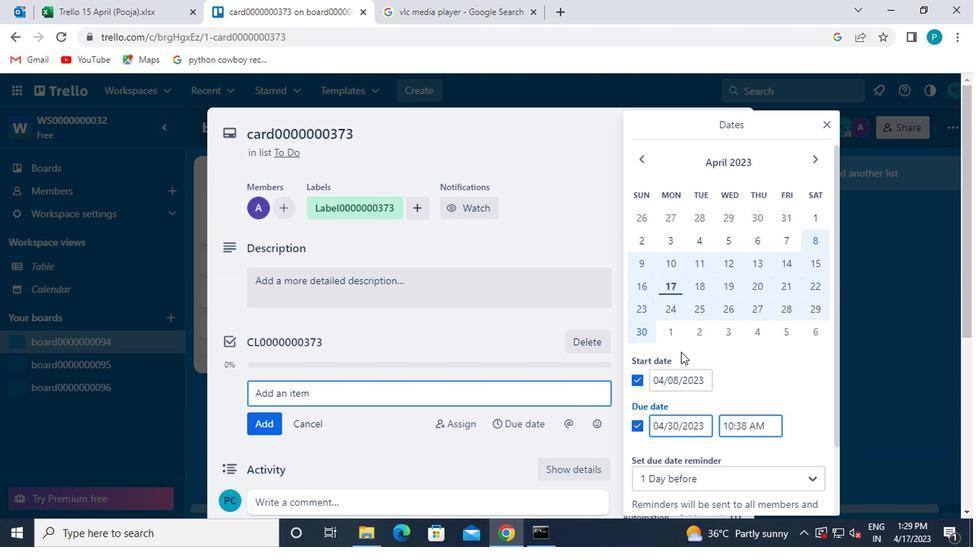
Action: Mouse scrolled (678, 353) with delta (0, 0)
Screenshot: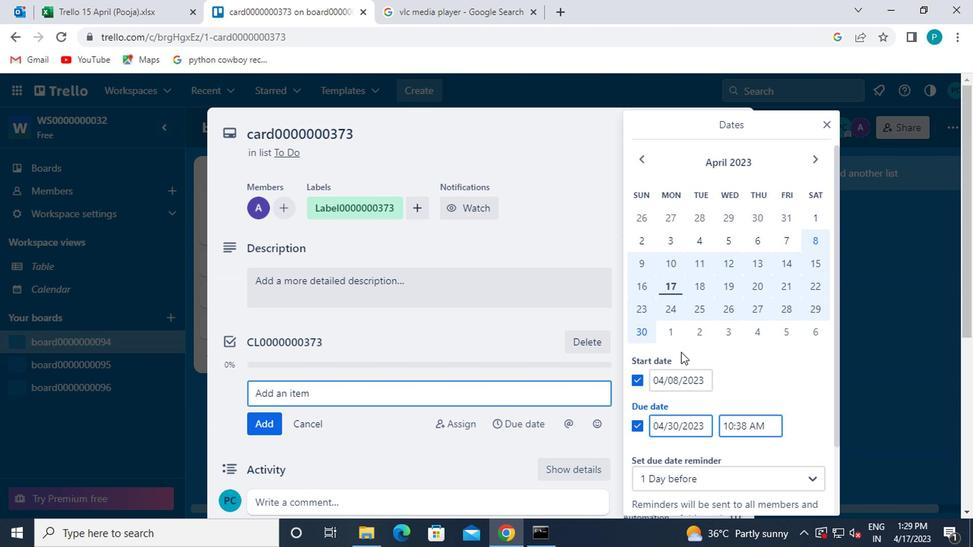 
Action: Mouse moved to (712, 461)
Screenshot: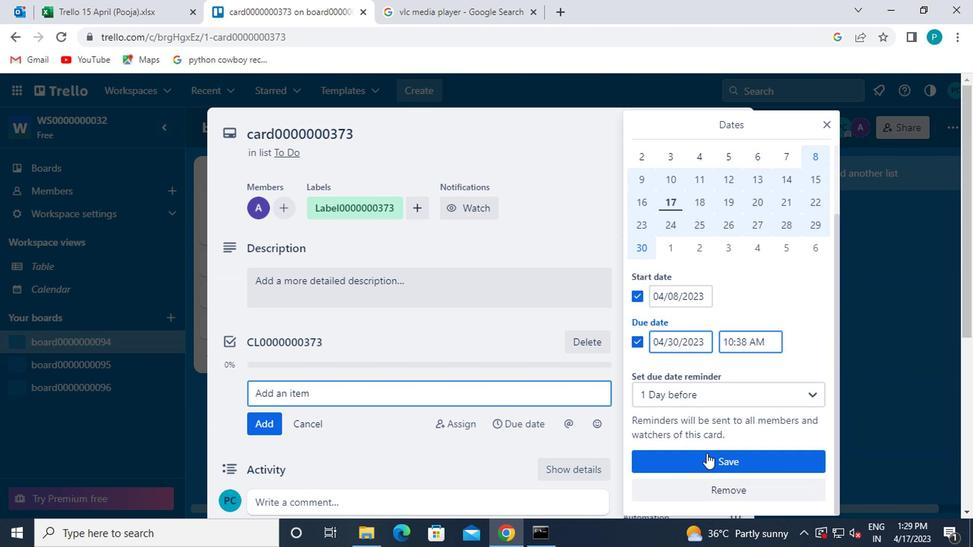 
Action: Mouse pressed left at (712, 461)
Screenshot: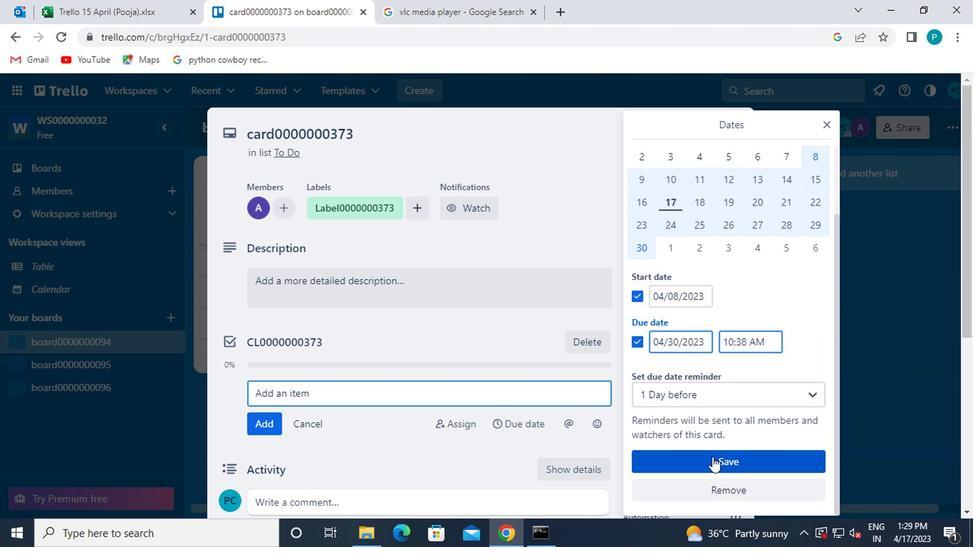 
Action: Mouse moved to (705, 444)
Screenshot: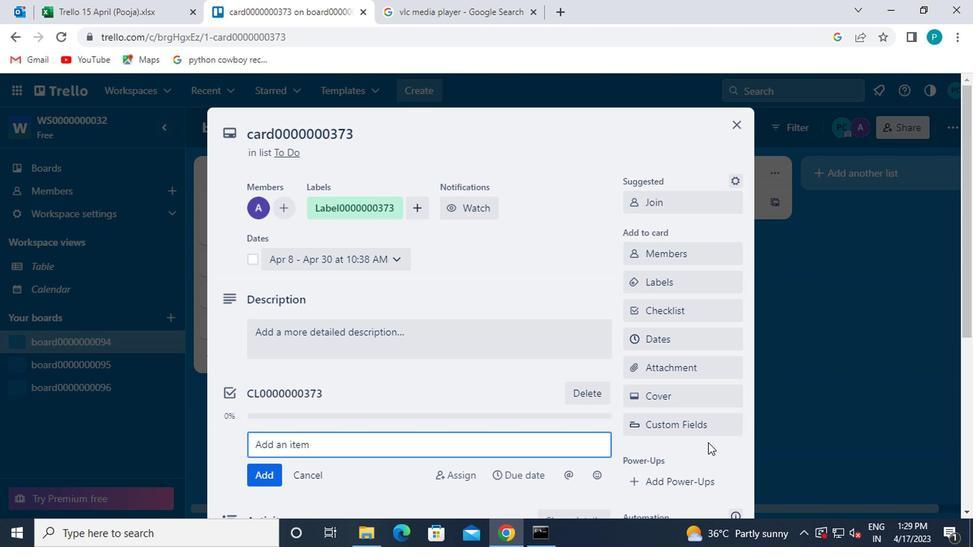 
